 Task: Filter the sponsorship log activity by the past day.
Action: Mouse pressed left at (904, 188)
Screenshot: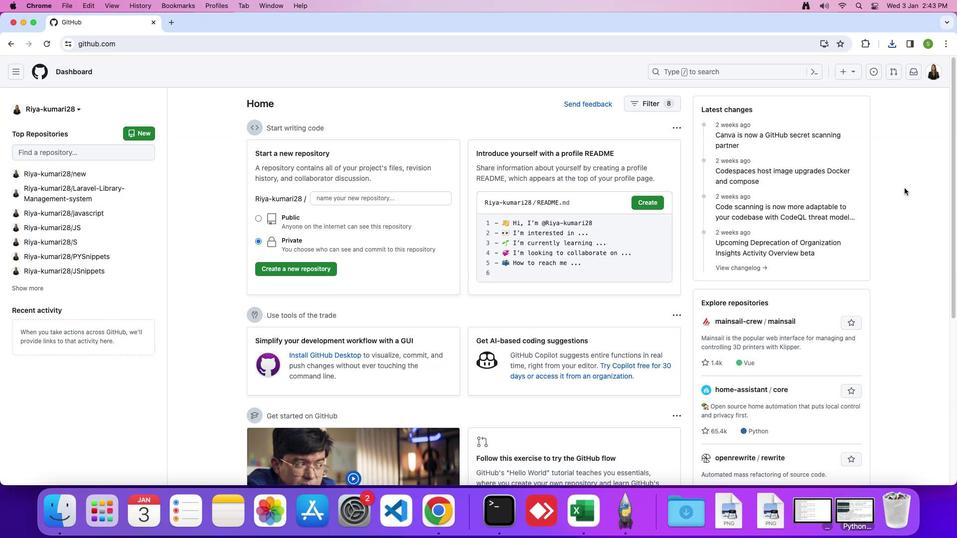 
Action: Mouse moved to (935, 73)
Screenshot: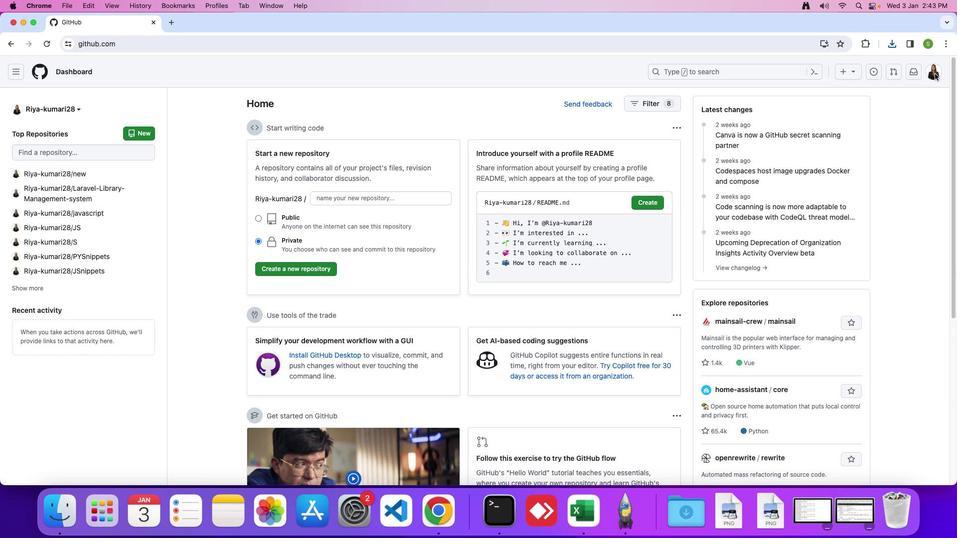 
Action: Mouse pressed left at (935, 73)
Screenshot: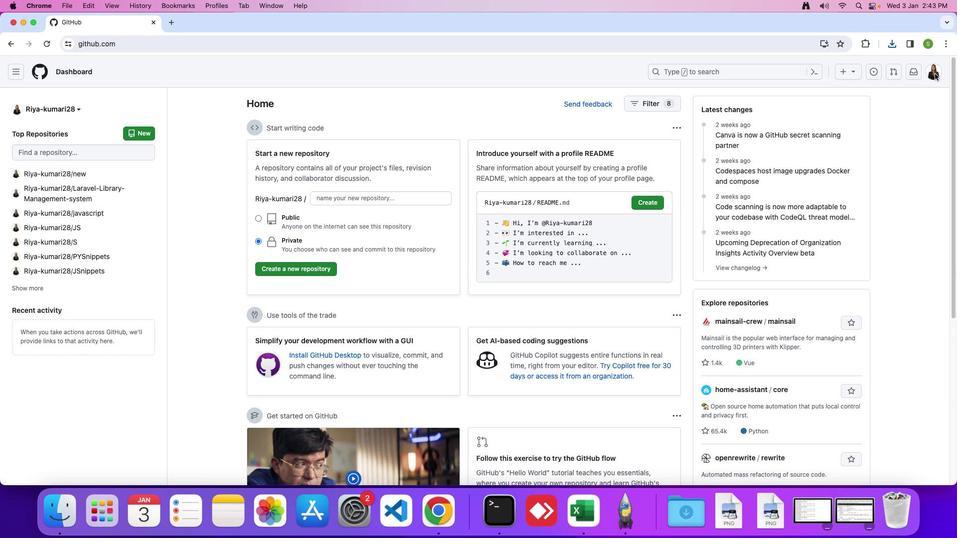 
Action: Mouse moved to (861, 342)
Screenshot: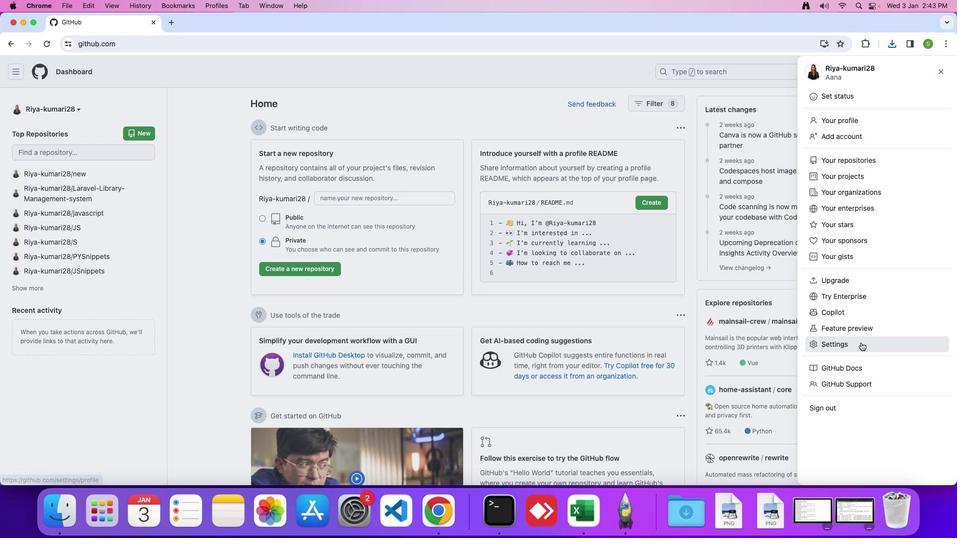 
Action: Mouse pressed left at (861, 342)
Screenshot: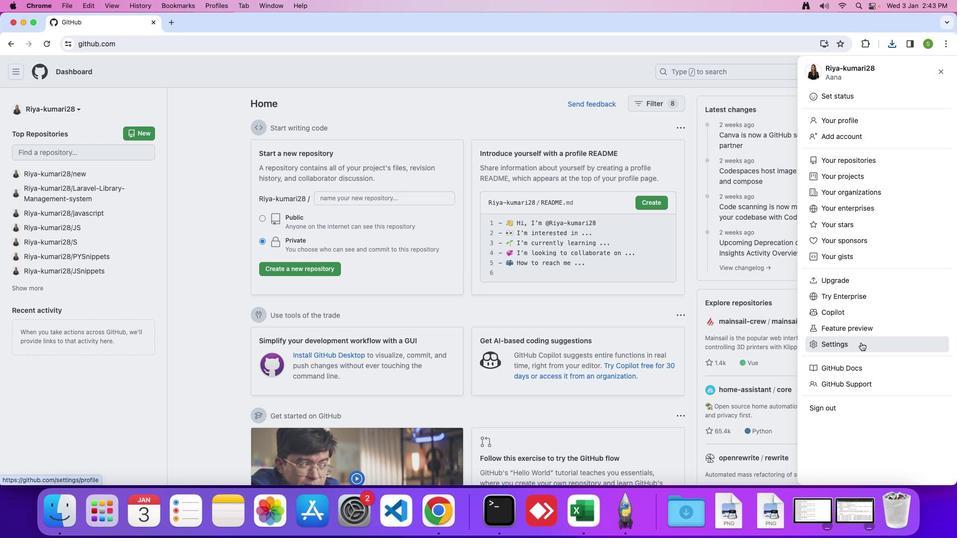 
Action: Mouse moved to (314, 374)
Screenshot: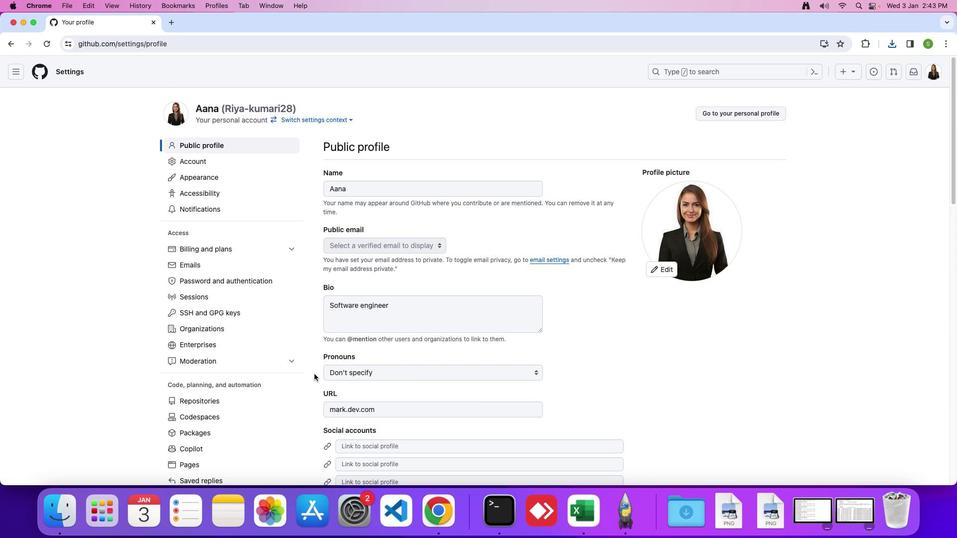 
Action: Mouse scrolled (314, 374) with delta (0, 0)
Screenshot: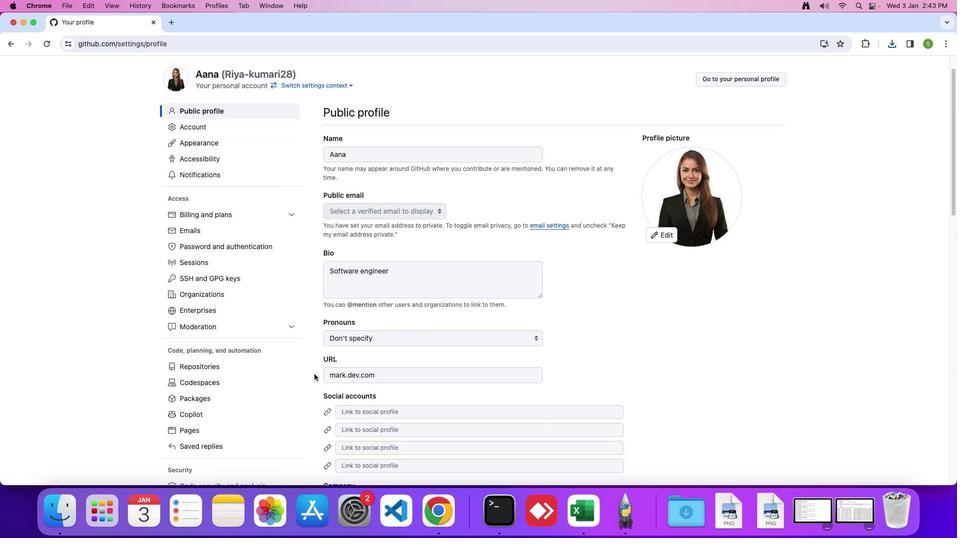 
Action: Mouse scrolled (314, 374) with delta (0, 0)
Screenshot: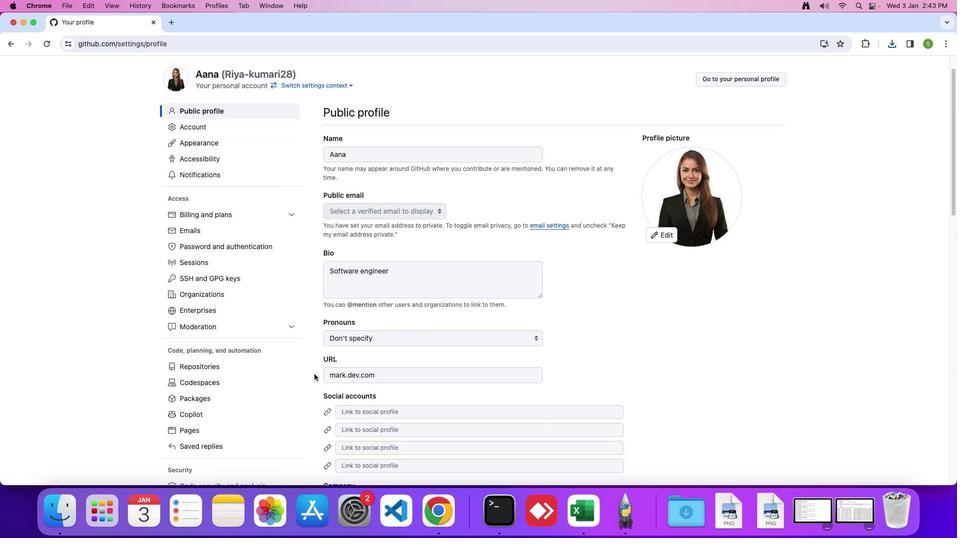 
Action: Mouse scrolled (314, 374) with delta (0, -1)
Screenshot: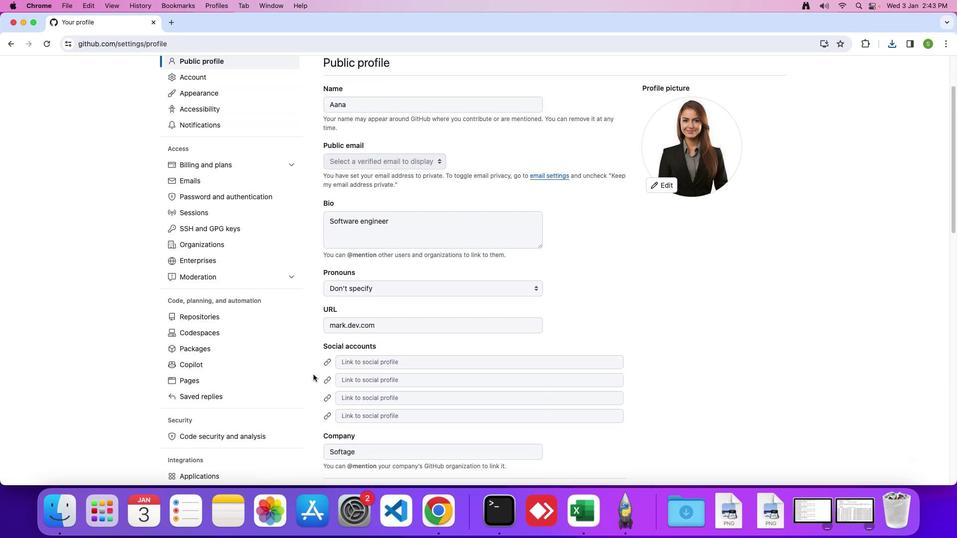 
Action: Mouse moved to (313, 374)
Screenshot: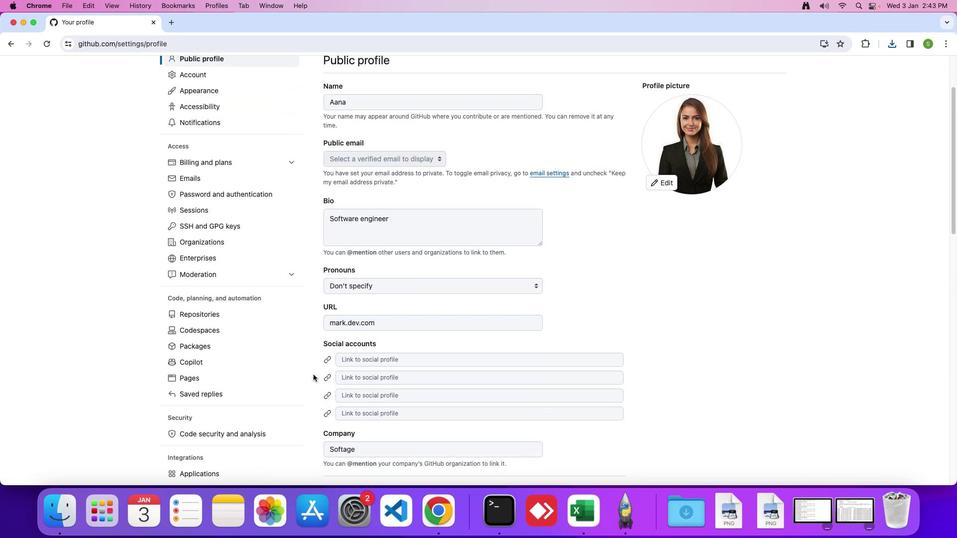 
Action: Mouse scrolled (313, 374) with delta (0, 0)
Screenshot: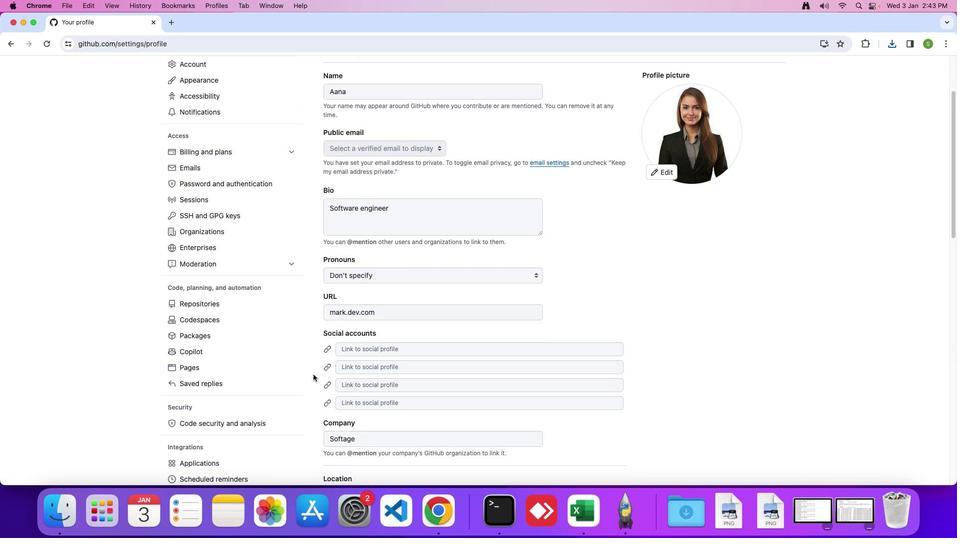
Action: Mouse scrolled (313, 374) with delta (0, 0)
Screenshot: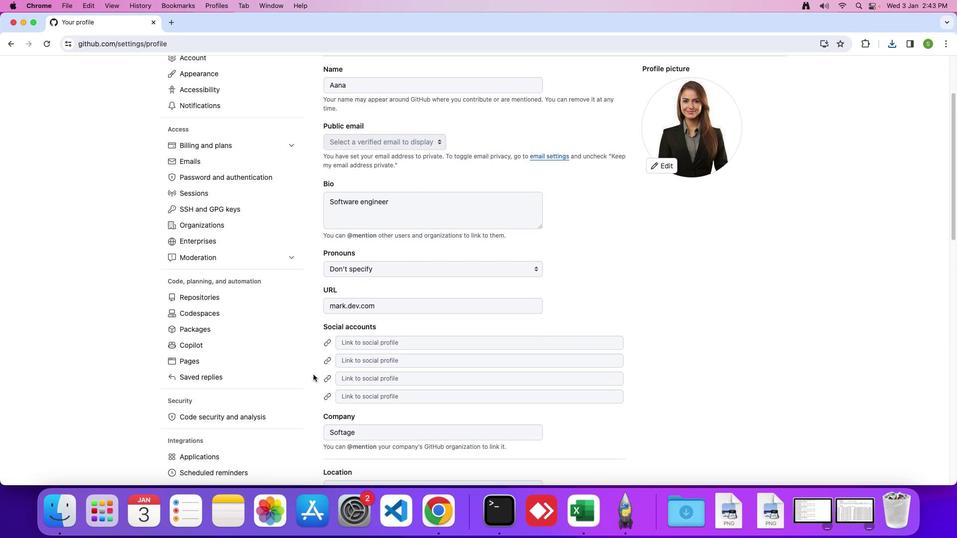 
Action: Mouse scrolled (313, 374) with delta (0, 0)
Screenshot: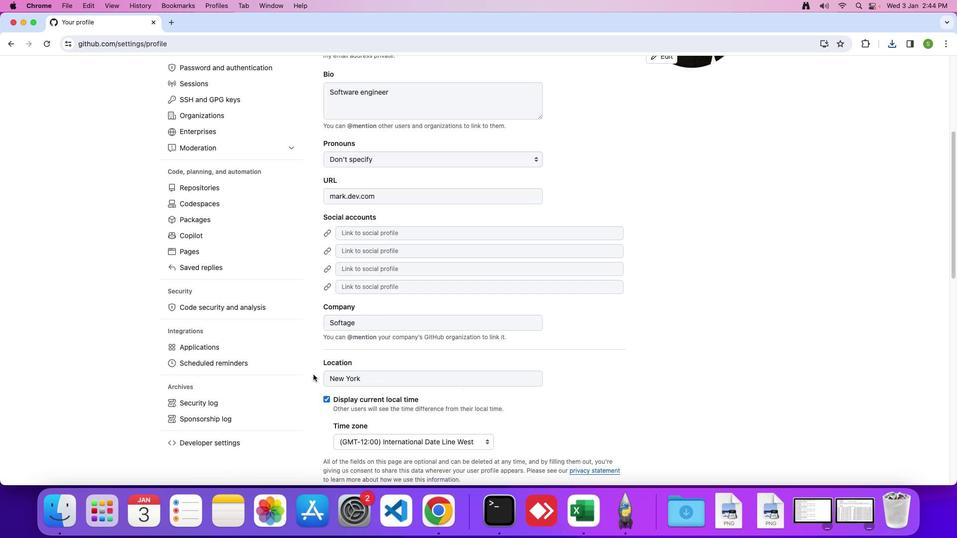 
Action: Mouse scrolled (313, 374) with delta (0, 0)
Screenshot: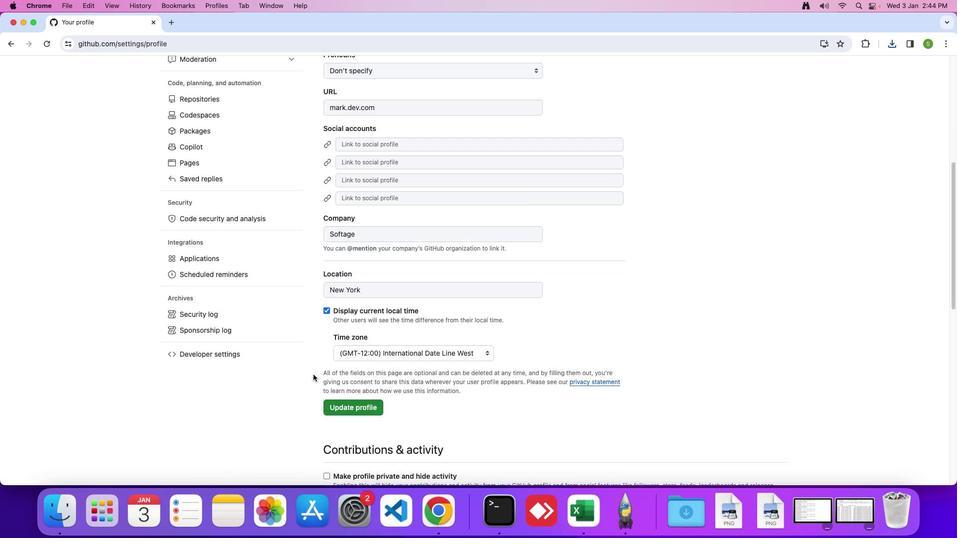 
Action: Mouse scrolled (313, 374) with delta (0, -1)
Screenshot: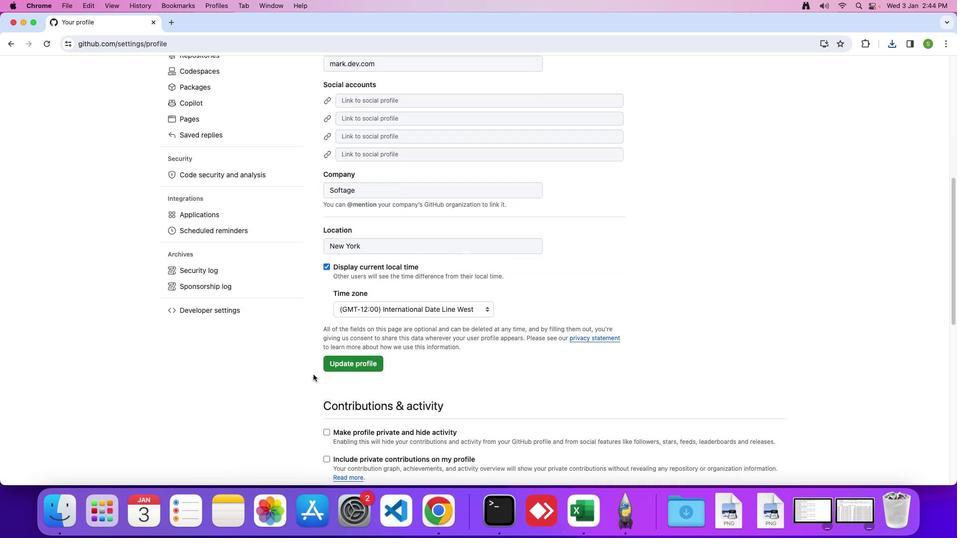 
Action: Mouse scrolled (313, 374) with delta (0, -2)
Screenshot: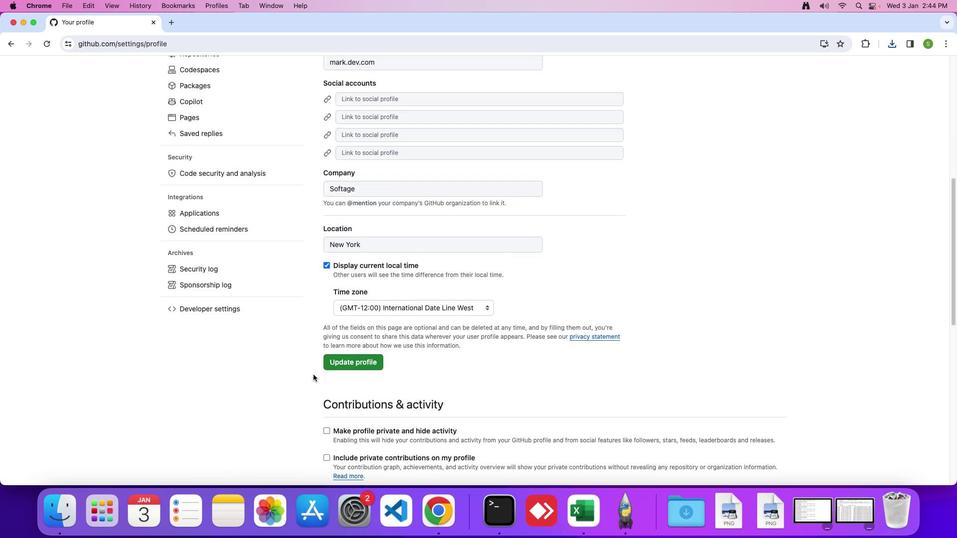 
Action: Mouse moved to (215, 280)
Screenshot: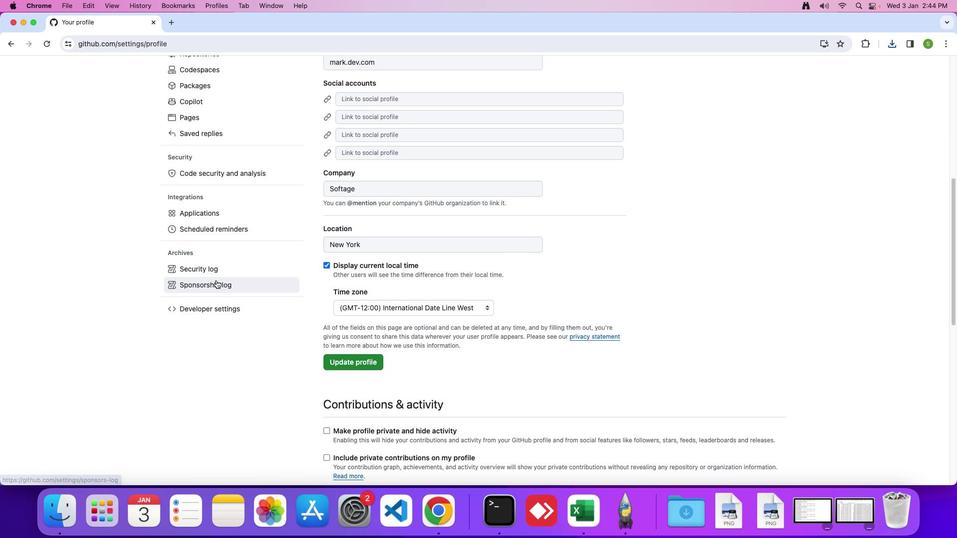 
Action: Mouse pressed left at (215, 280)
Screenshot: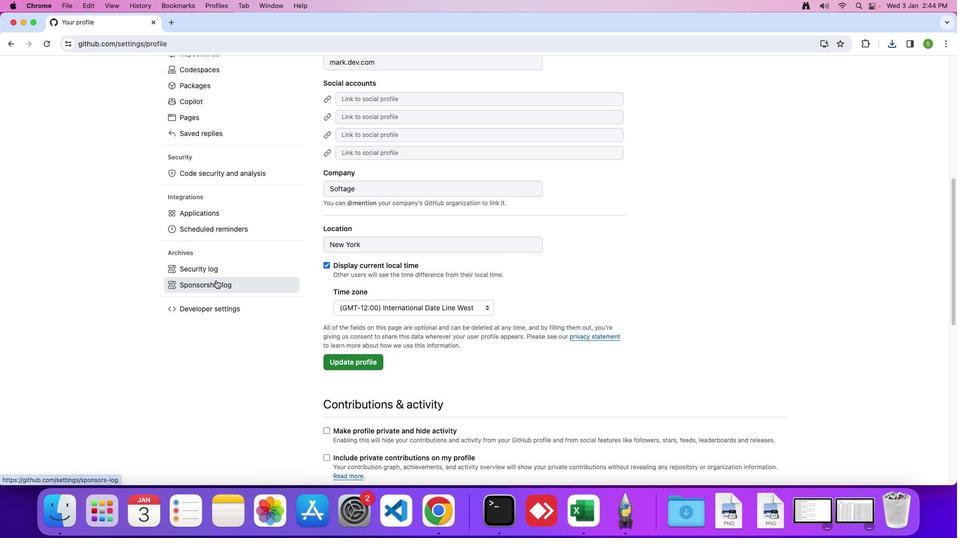 
Action: Mouse moved to (777, 147)
Screenshot: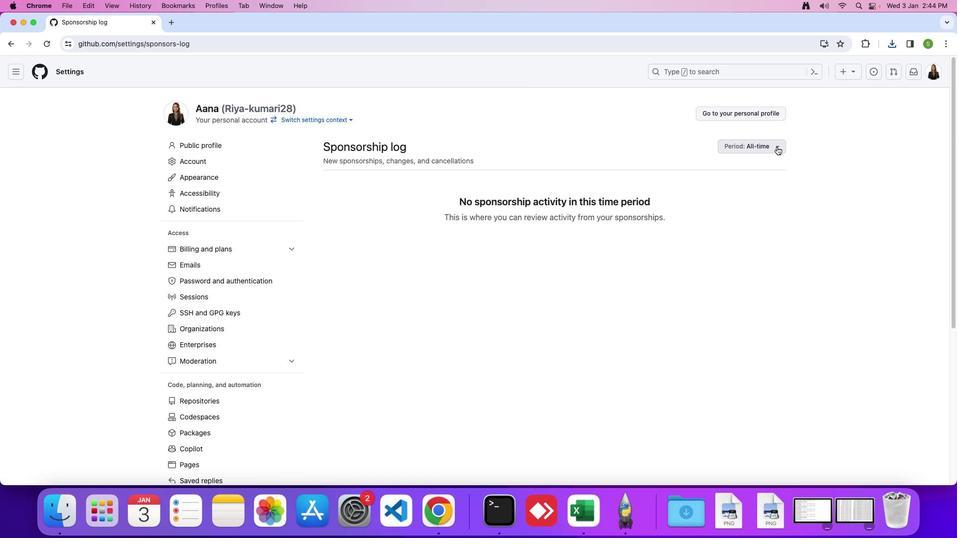 
Action: Mouse pressed left at (777, 147)
Screenshot: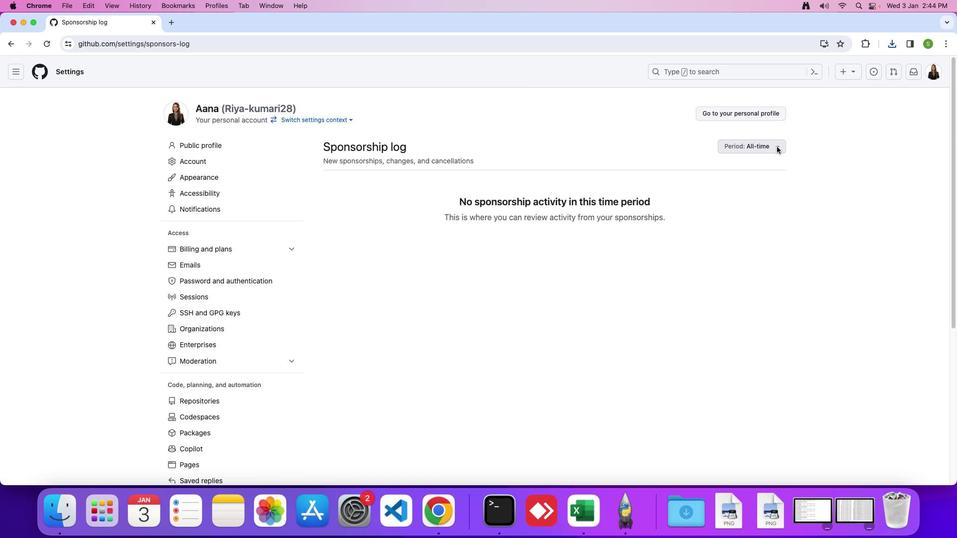 
Action: Mouse moved to (749, 183)
Screenshot: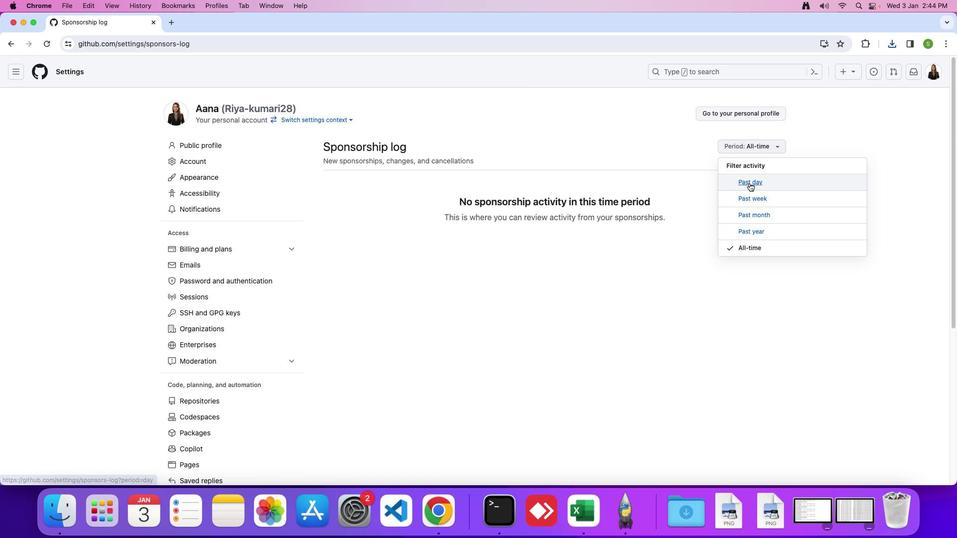 
Action: Mouse pressed left at (749, 183)
Screenshot: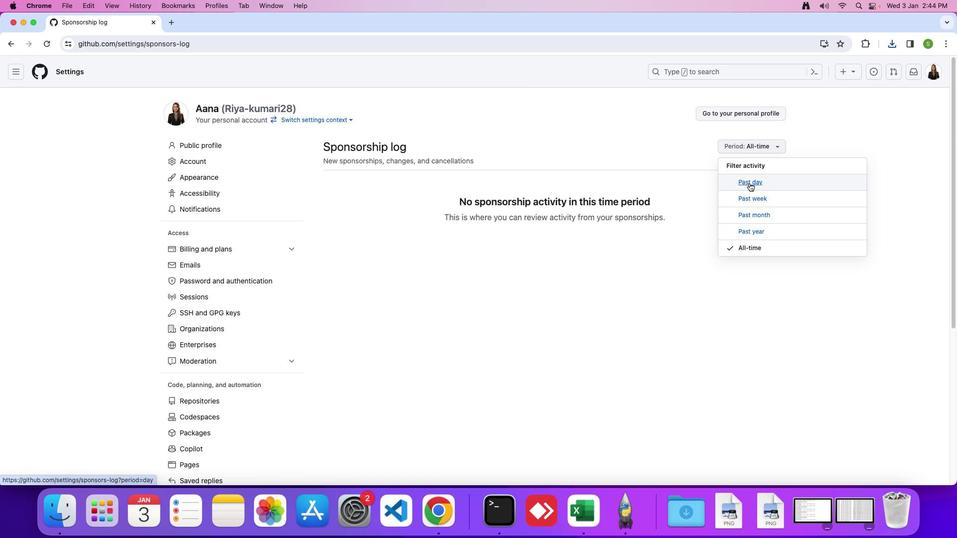 
